 Task: Add filter "In the last 7 days" in request date.
Action: Mouse pressed left at (284, 188)
Screenshot: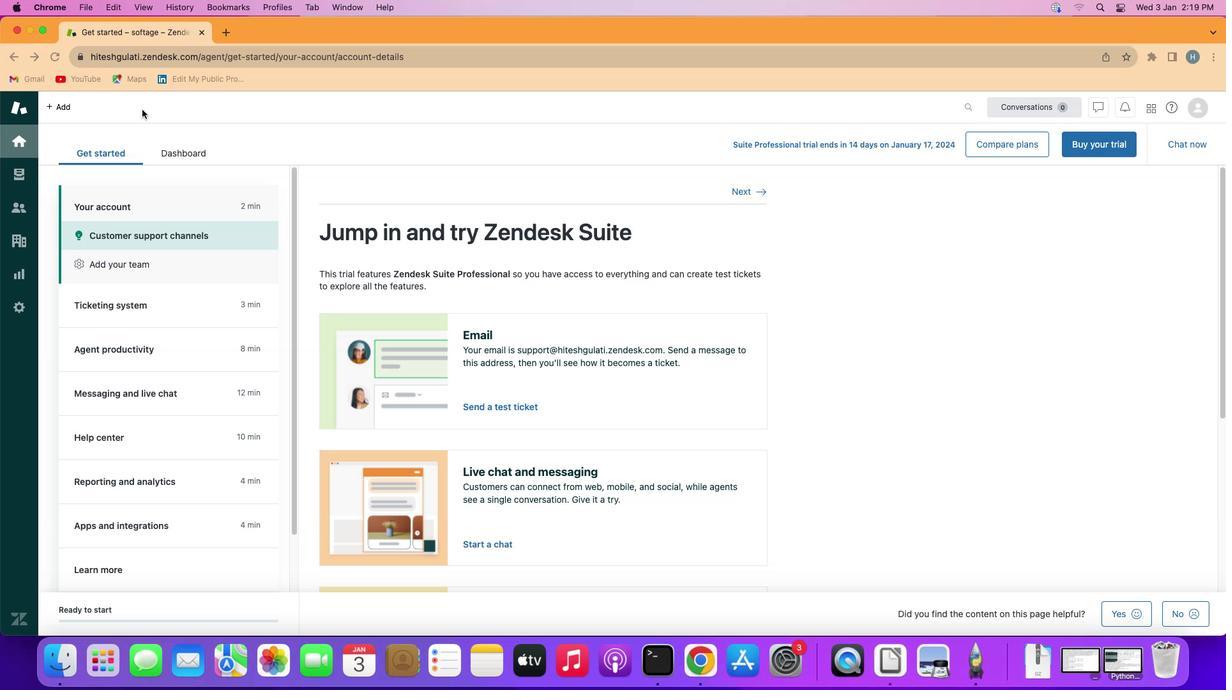 
Action: Mouse moved to (173, 245)
Screenshot: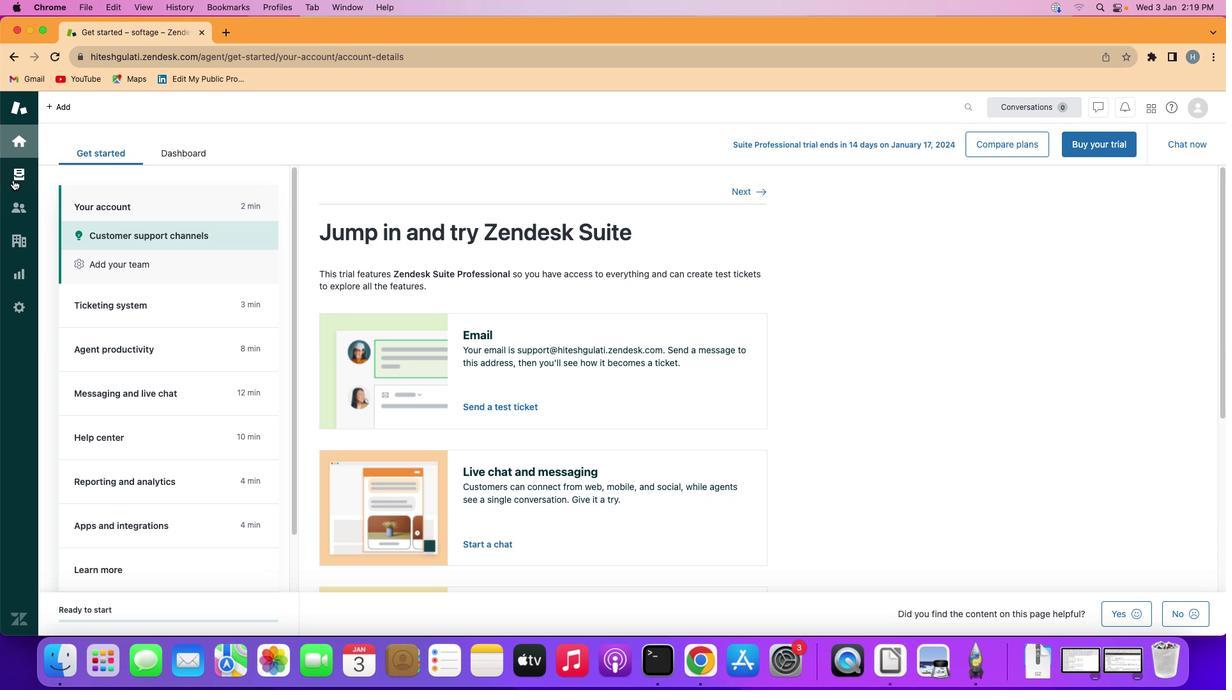 
Action: Mouse pressed left at (173, 245)
Screenshot: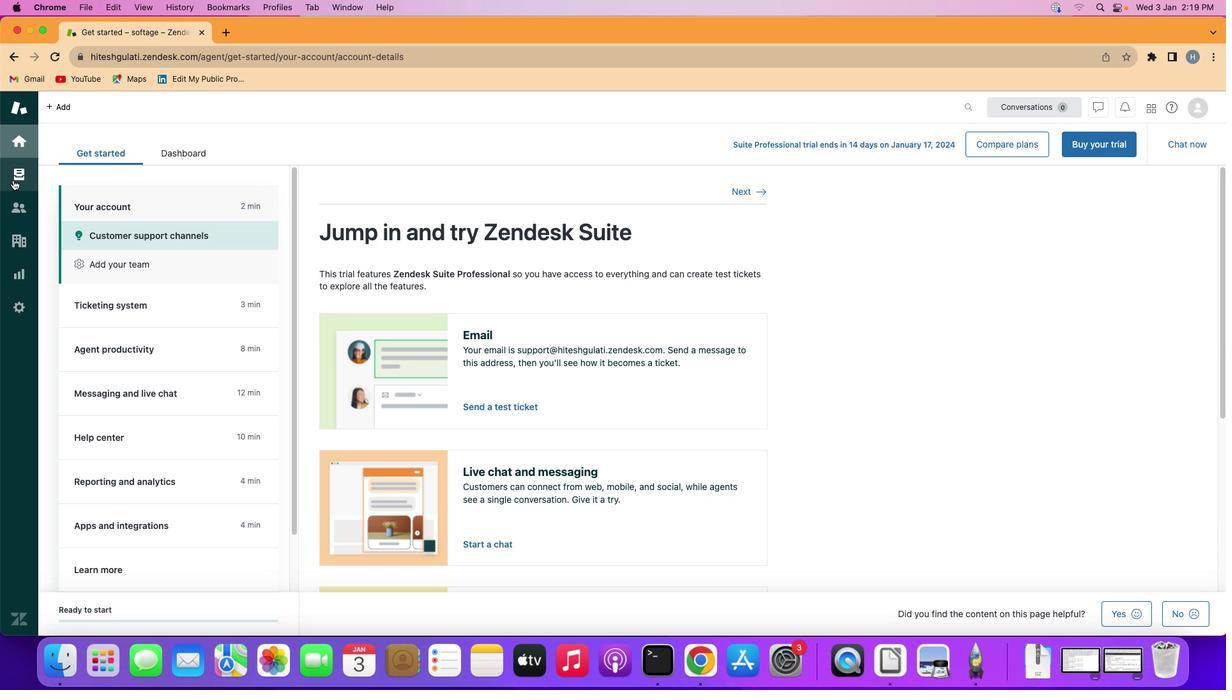 
Action: Mouse moved to (256, 374)
Screenshot: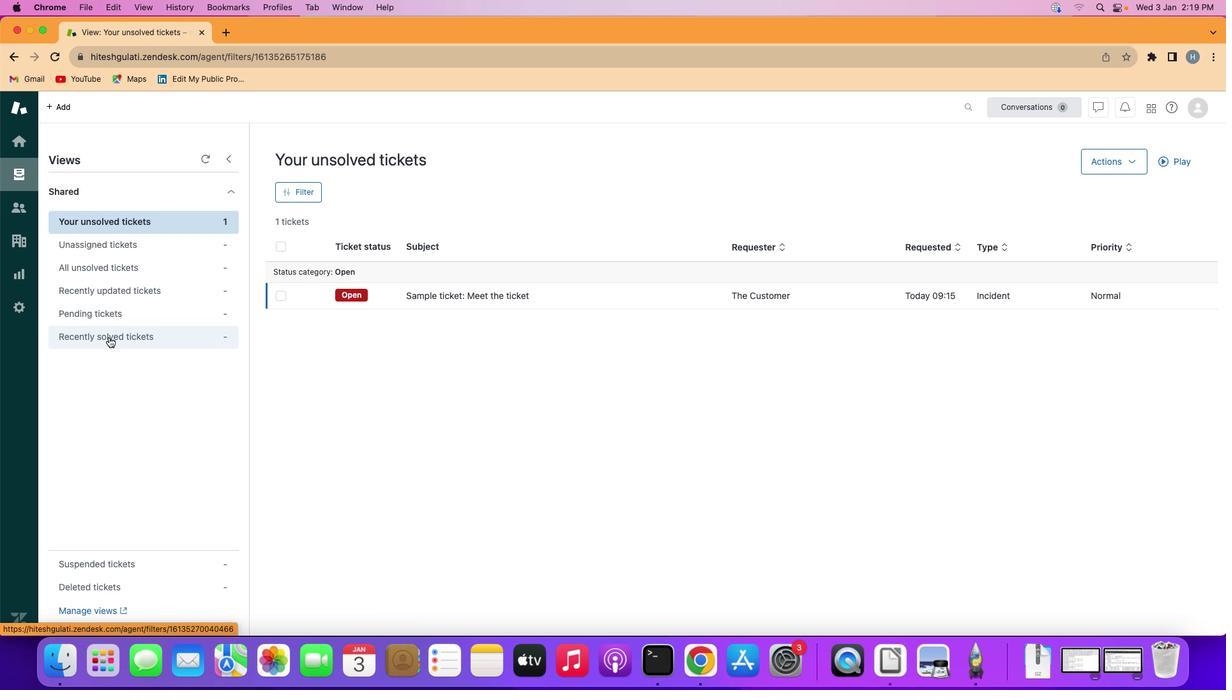 
Action: Mouse pressed left at (256, 374)
Screenshot: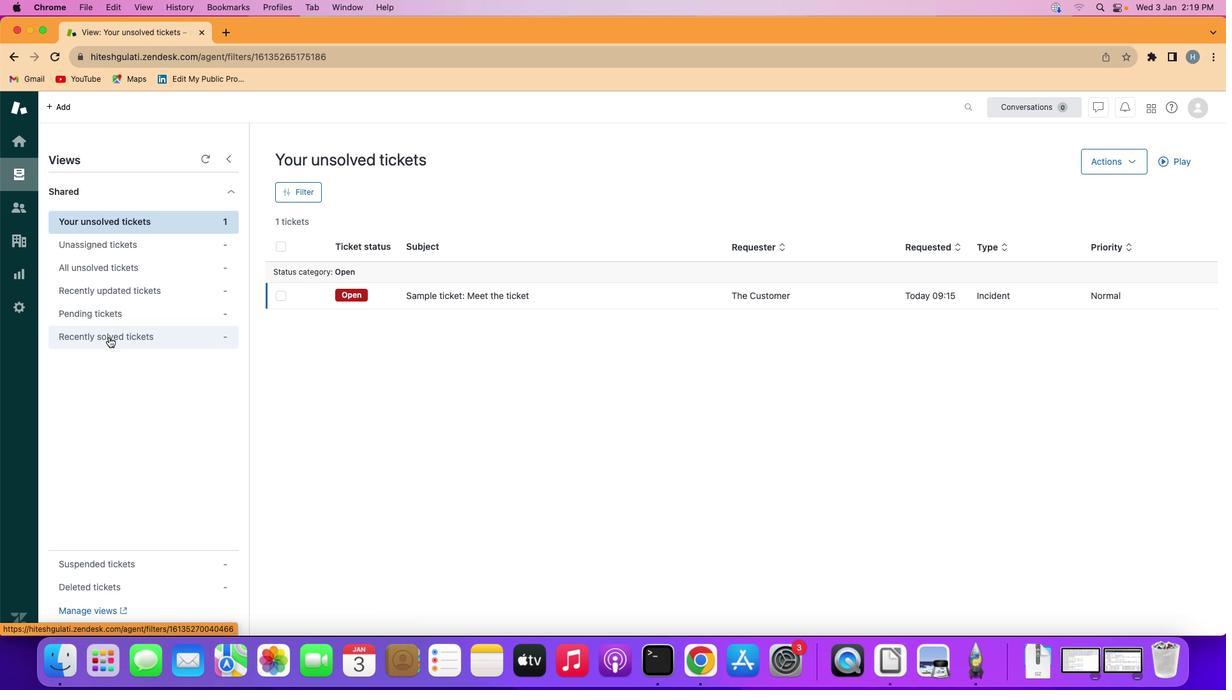 
Action: Mouse moved to (417, 257)
Screenshot: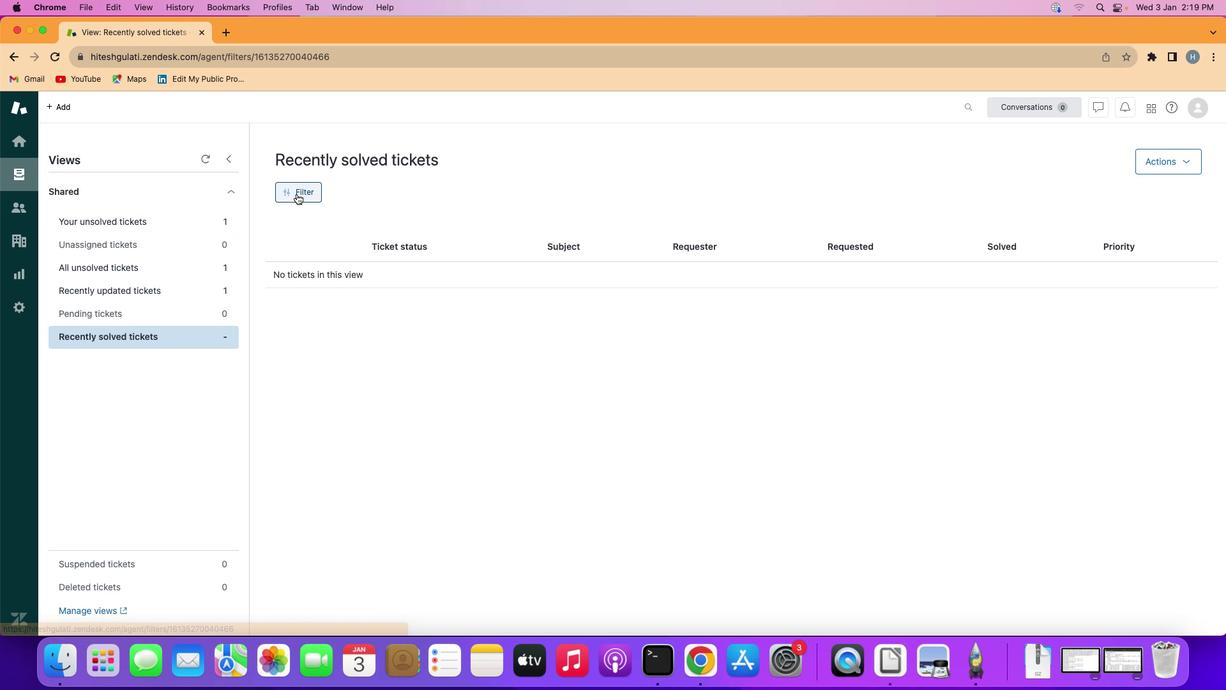 
Action: Mouse pressed left at (417, 257)
Screenshot: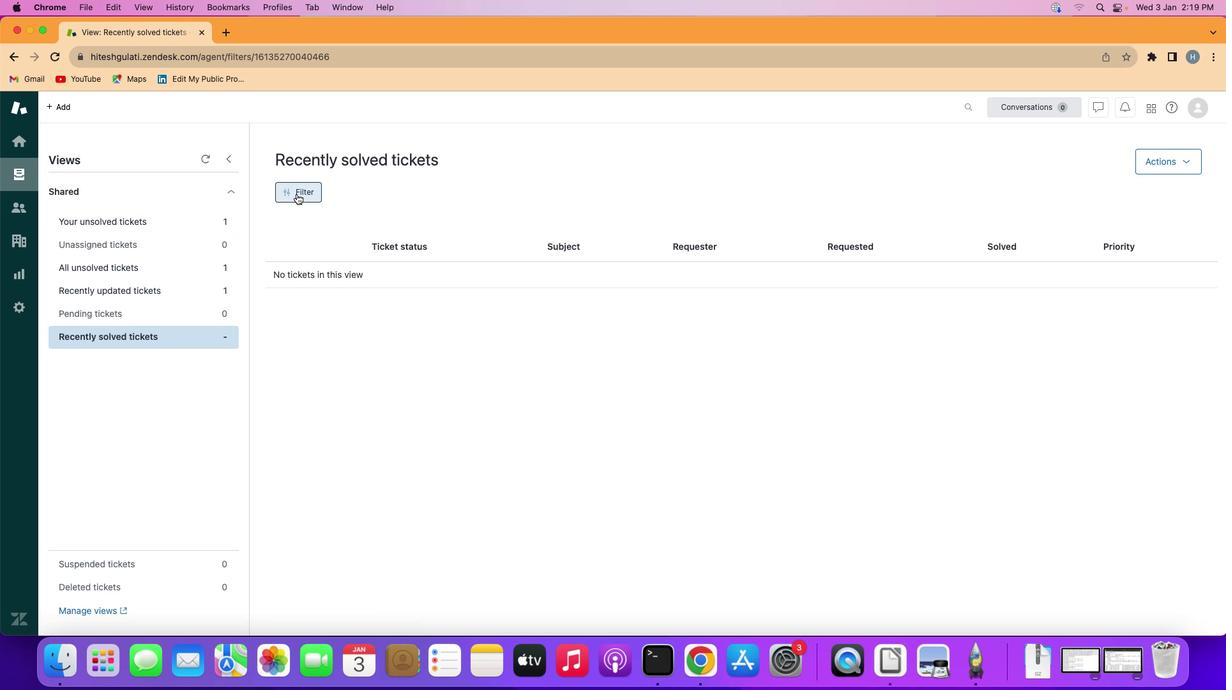 
Action: Mouse moved to (1112, 394)
Screenshot: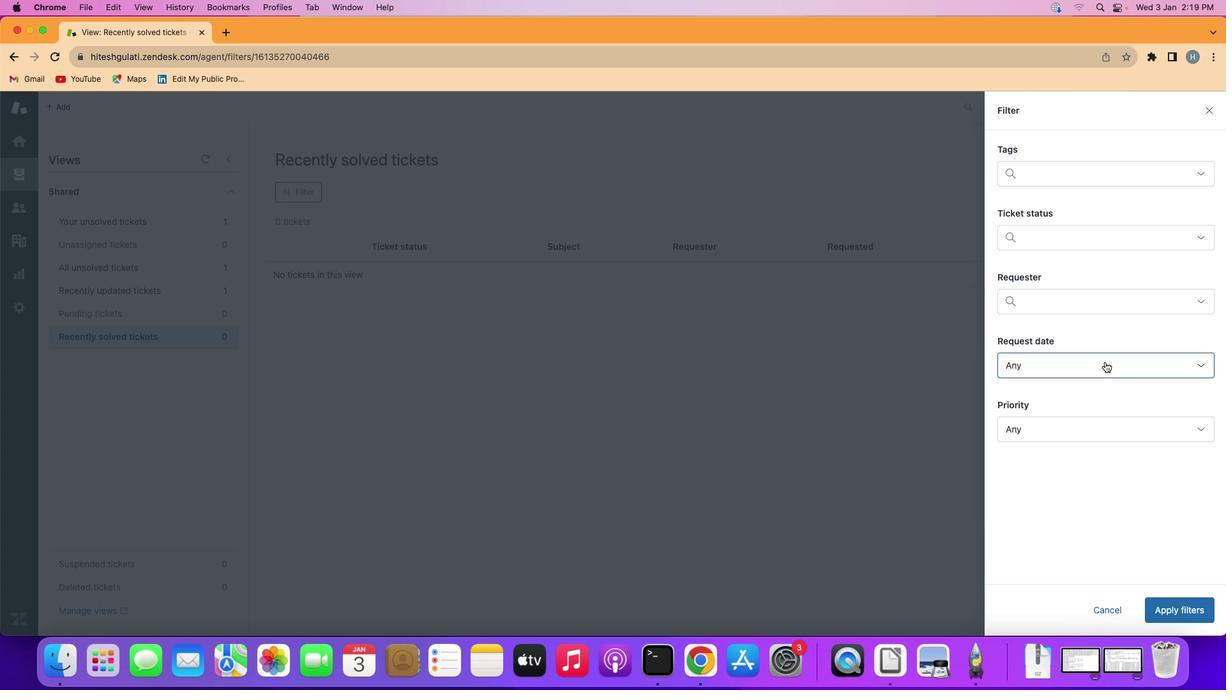 
Action: Mouse pressed left at (1112, 394)
Screenshot: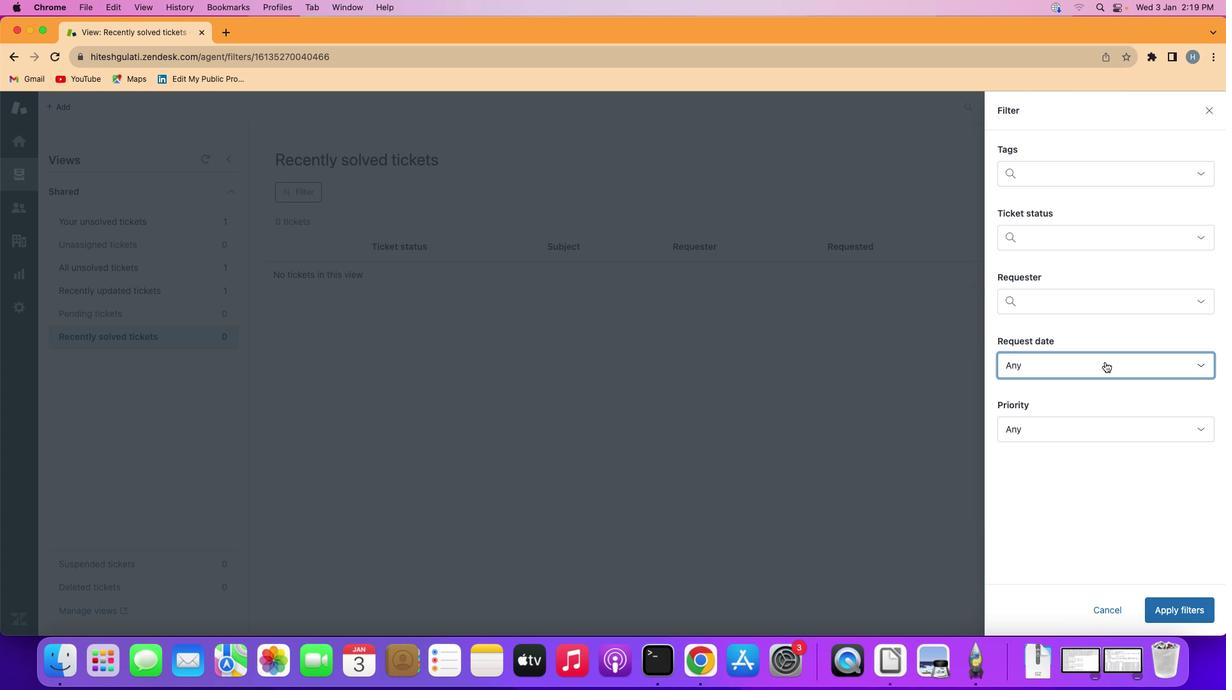 
Action: Mouse moved to (1131, 461)
Screenshot: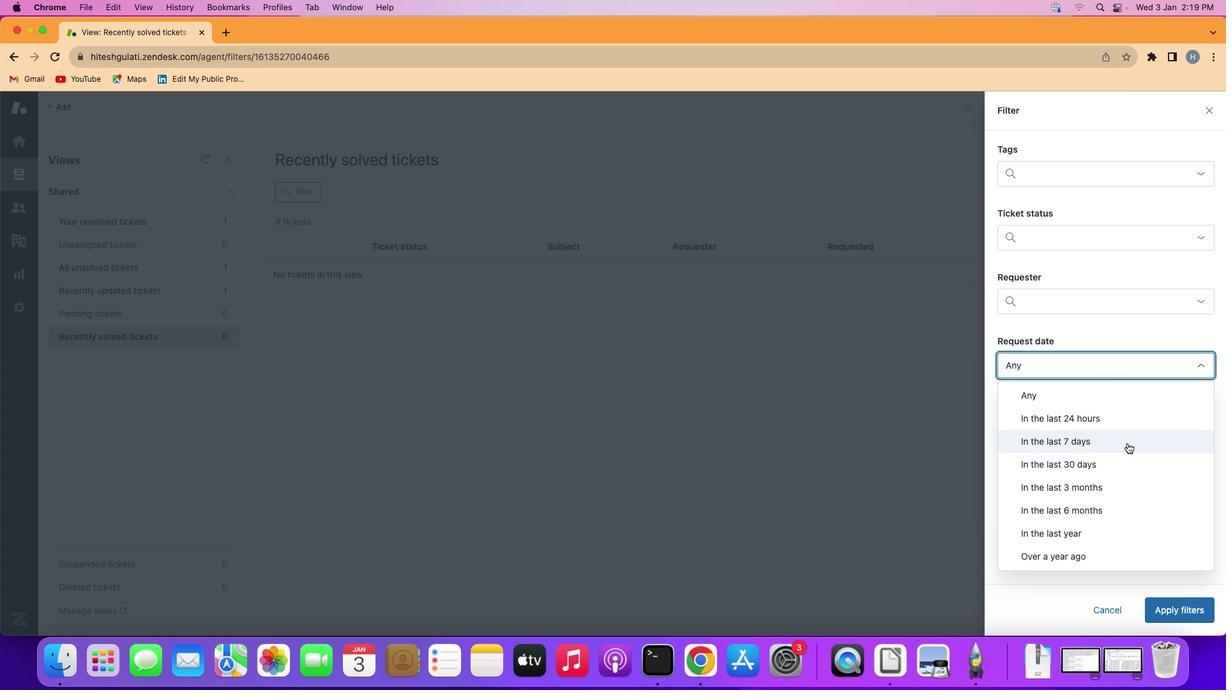 
Action: Mouse pressed left at (1131, 461)
Screenshot: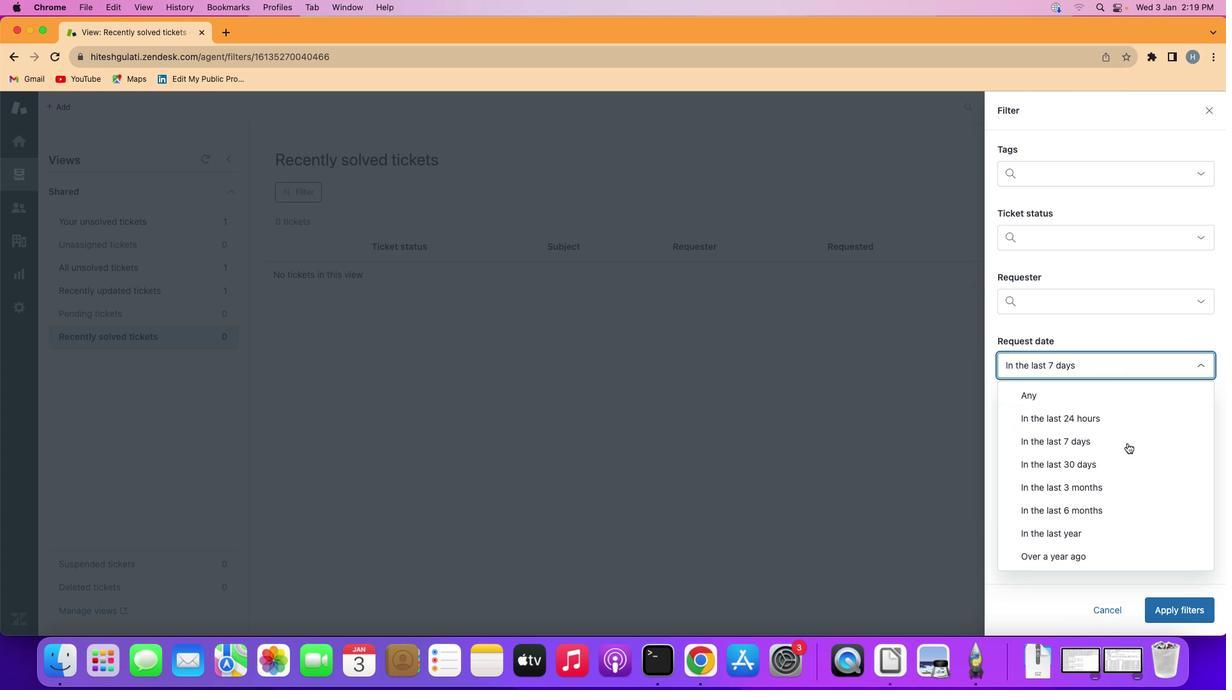 
Action: Mouse moved to (1185, 598)
Screenshot: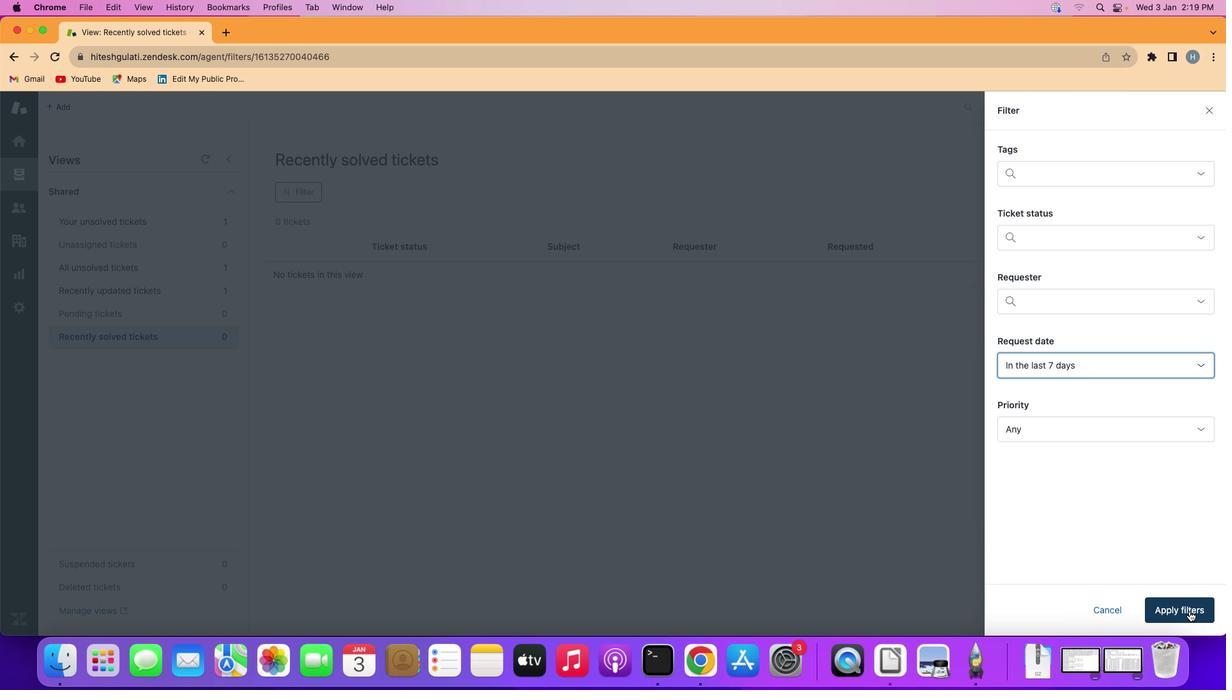 
Action: Mouse pressed left at (1185, 598)
Screenshot: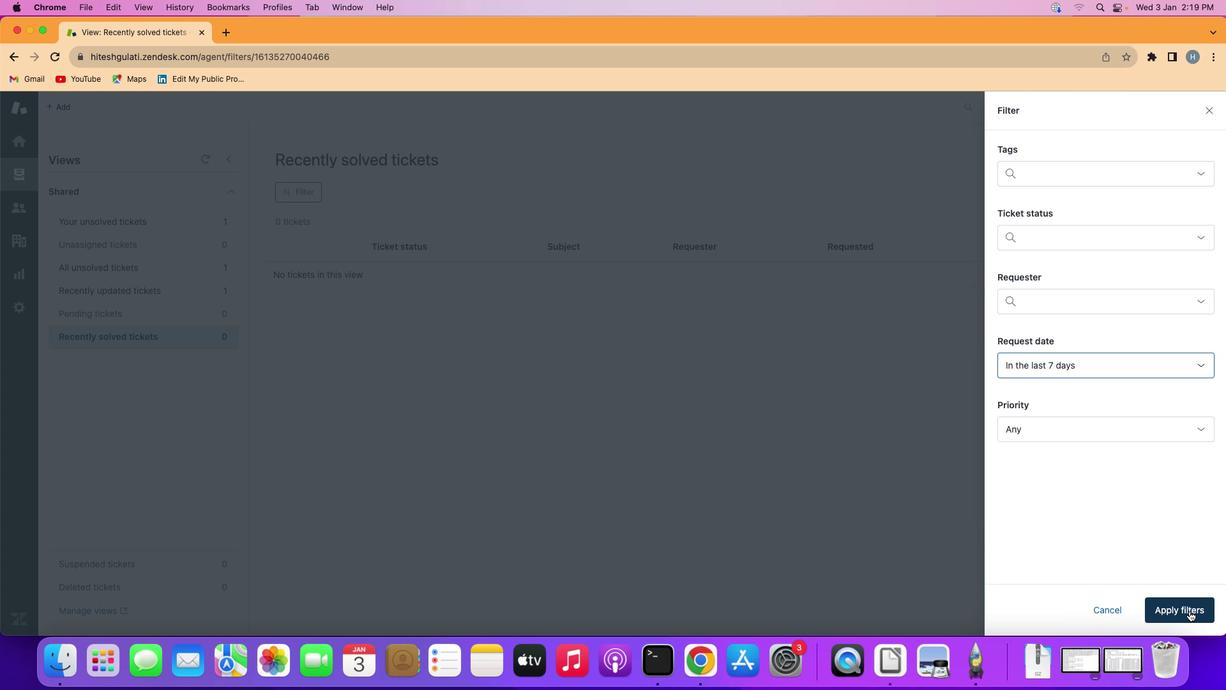 
Action: Mouse moved to (773, 461)
Screenshot: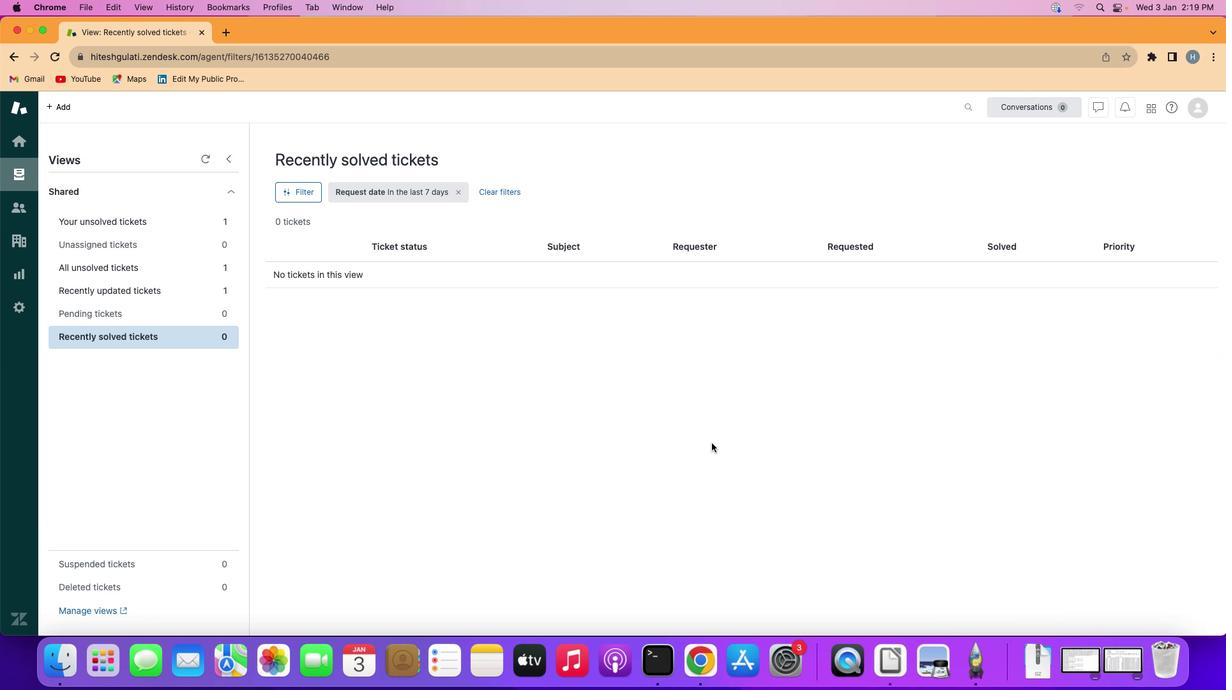 
